 Task: Arrange a 45-minute virtual fitness class focusing on cardio workouts, strength training, and flexibility exercises.
Action: Mouse moved to (498, 215)
Screenshot: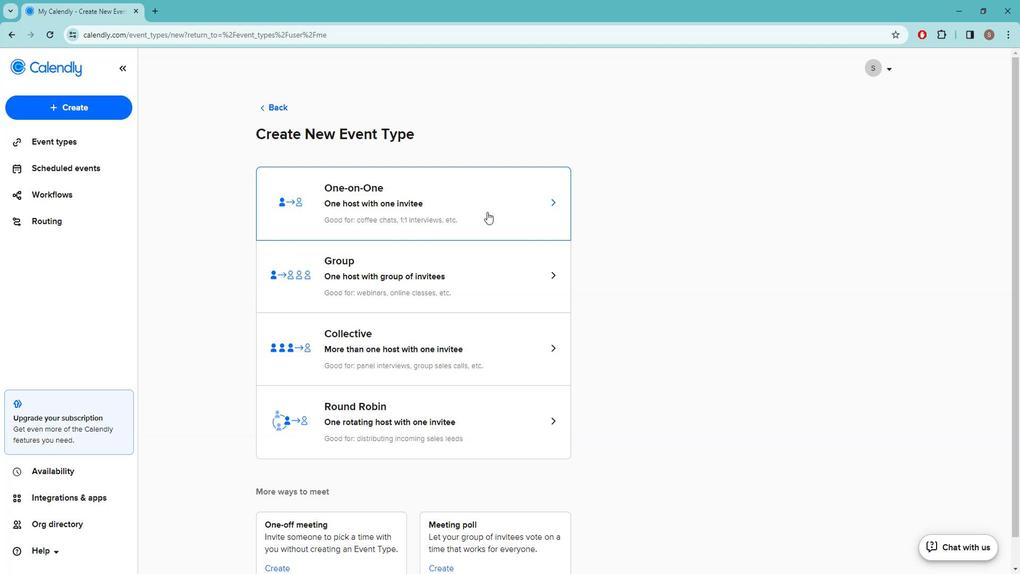 
Action: Mouse pressed left at (498, 215)
Screenshot: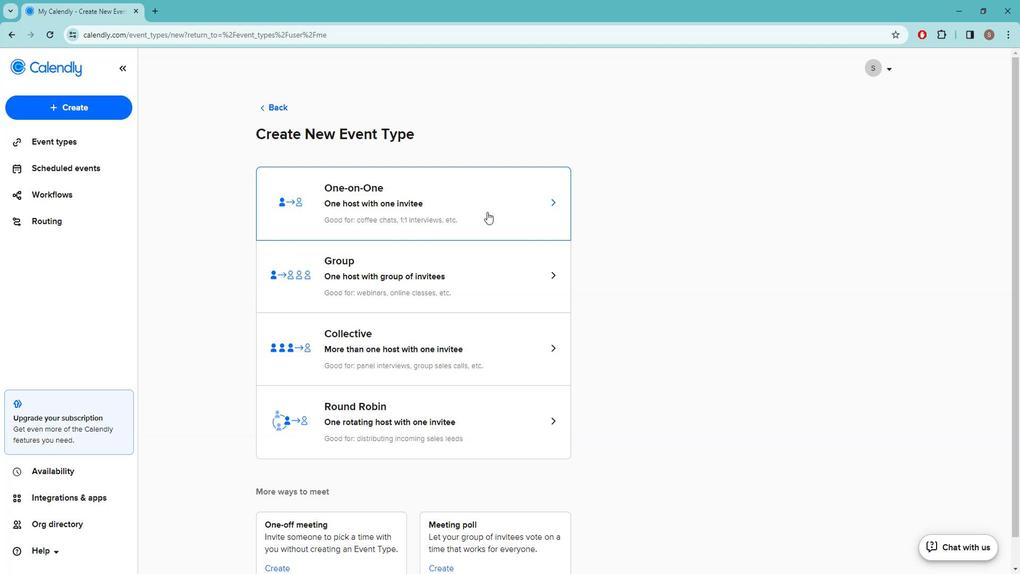 
Action: Mouse moved to (137, 160)
Screenshot: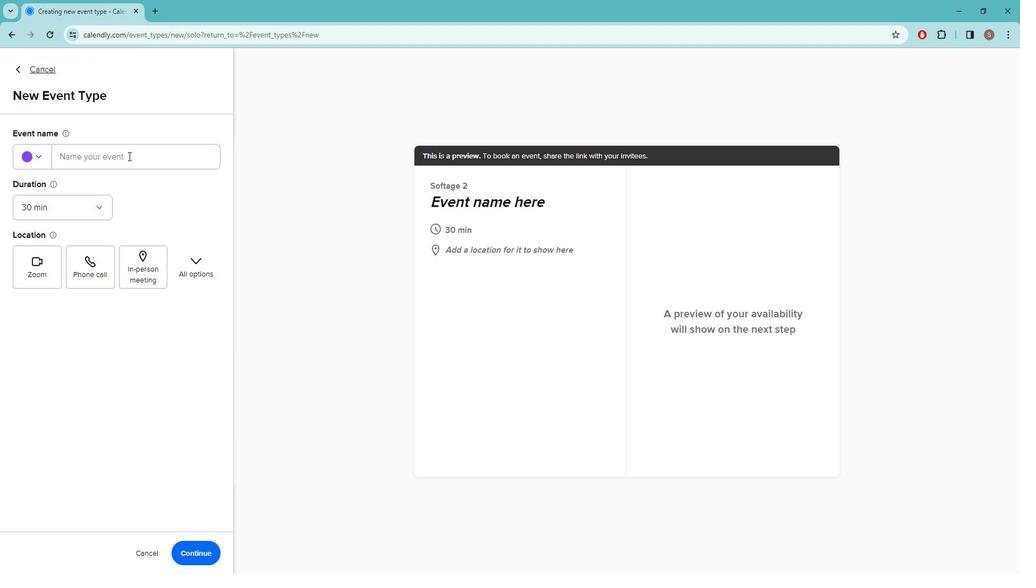 
Action: Mouse pressed left at (137, 160)
Screenshot: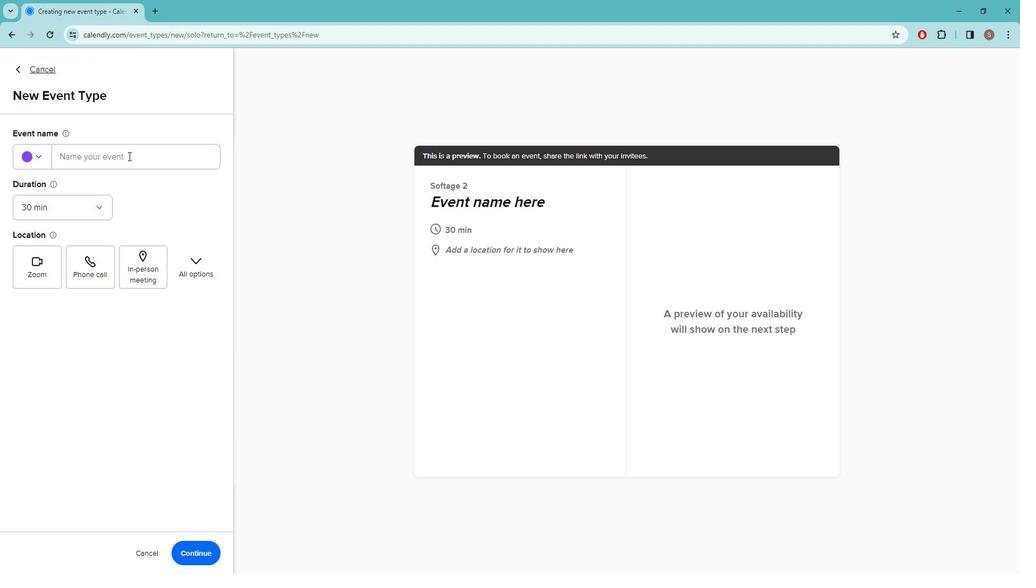 
Action: Key pressed c<Key.caps_lock>ARDIO<Key.space><Key.caps_lock>f<Key.caps_lock>IT<Key.space><Key.caps_lock>v<Key.caps_lock>IRTUAL<Key.space><Key.caps_lock>w<Key.caps_lock>ORKS<Key.backspace>OUT<Key.space><Key.caps_lock>s<Key.caps_lock>ESSION<Key.space>
Screenshot: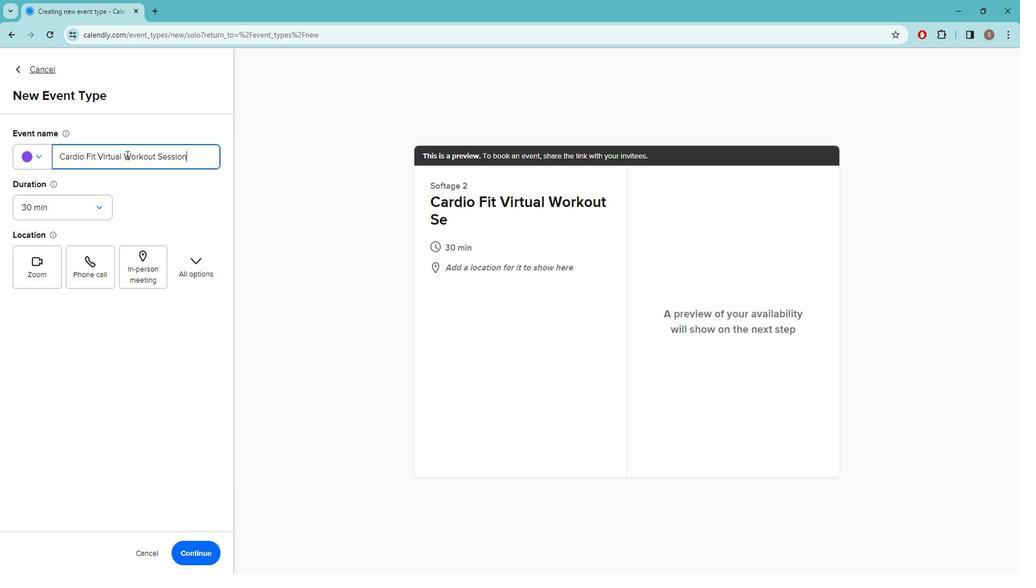 
Action: Mouse moved to (108, 215)
Screenshot: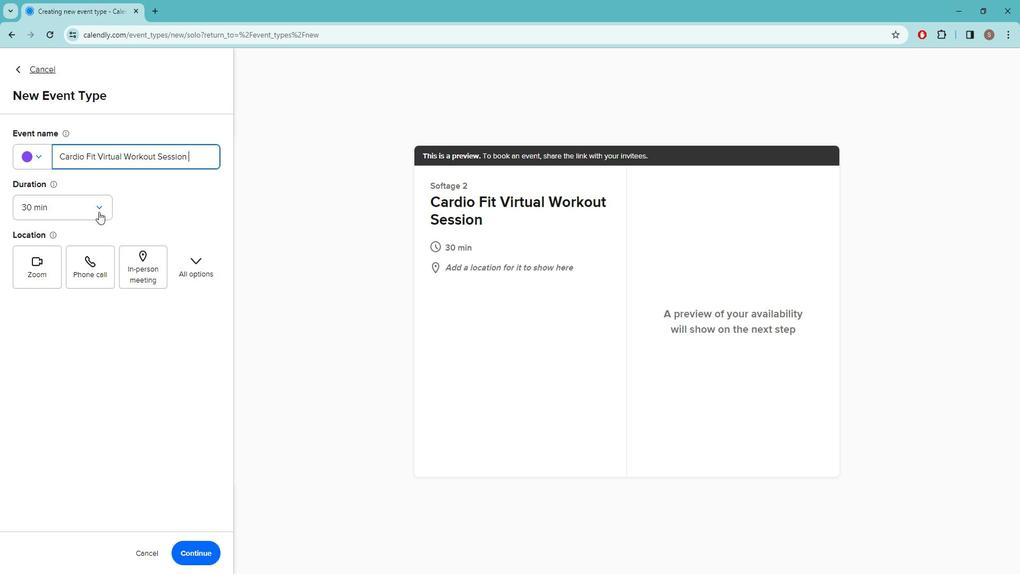 
Action: Mouse pressed left at (108, 215)
Screenshot: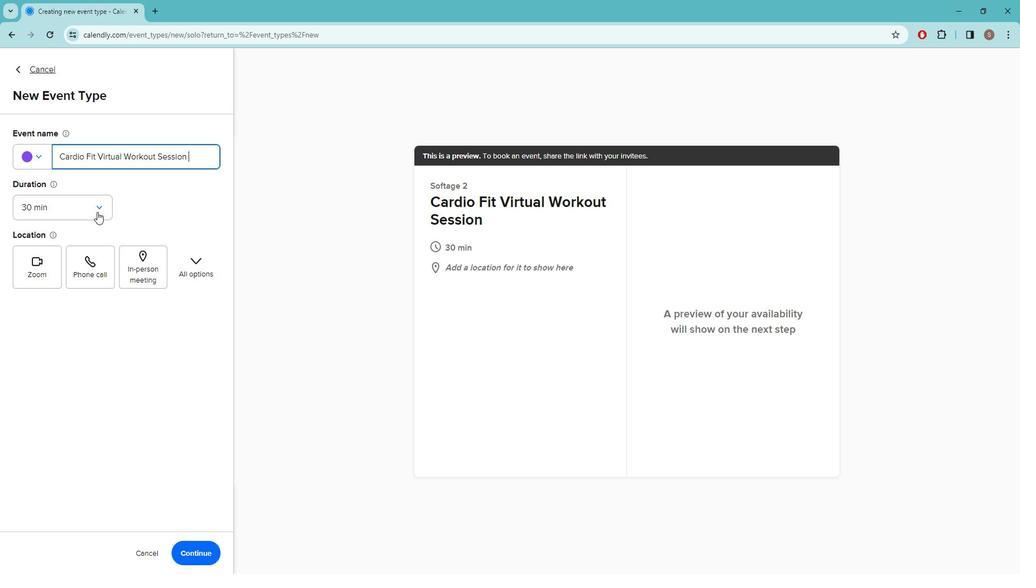 
Action: Mouse moved to (81, 280)
Screenshot: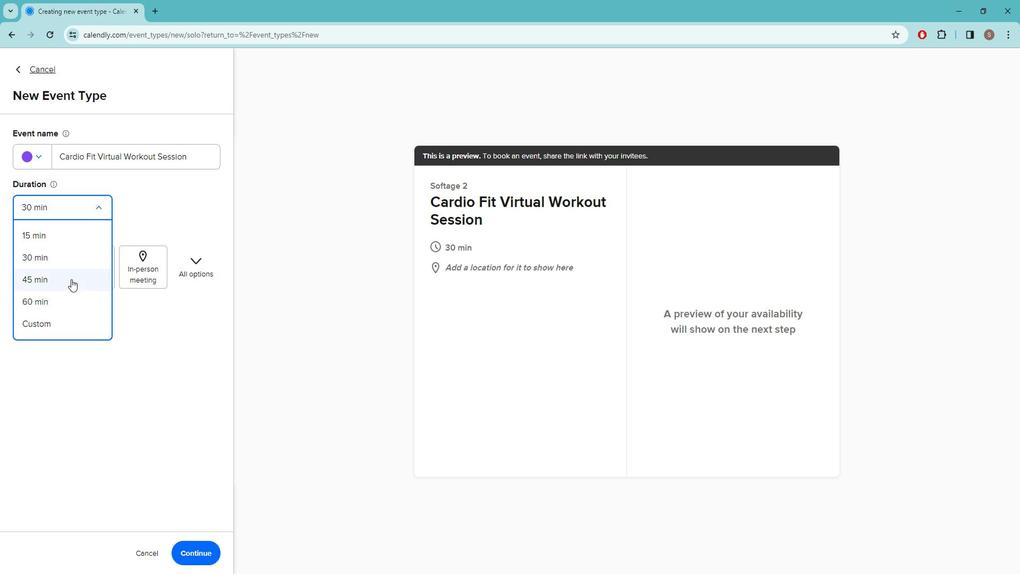 
Action: Mouse pressed left at (81, 280)
Screenshot: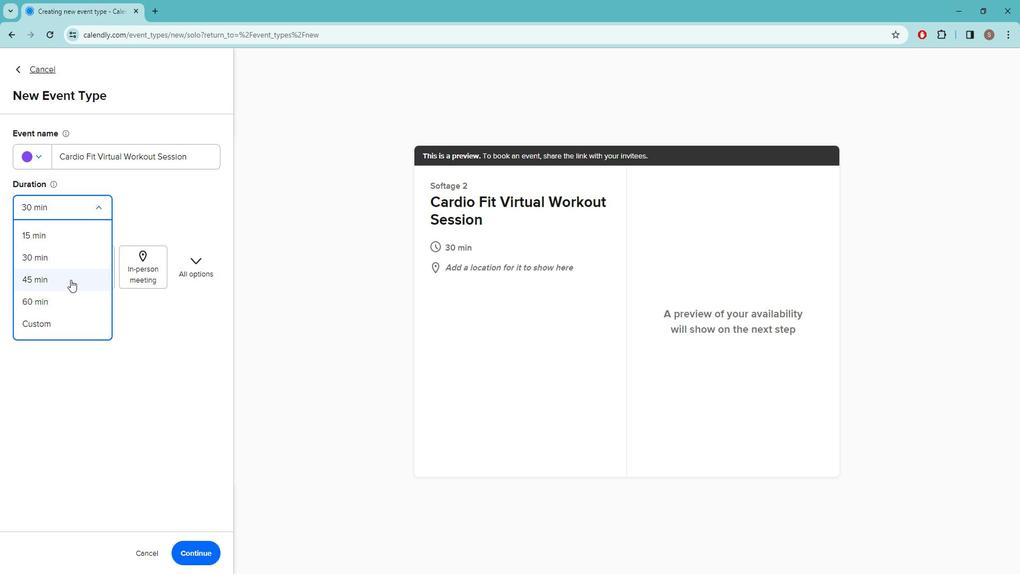 
Action: Mouse moved to (60, 271)
Screenshot: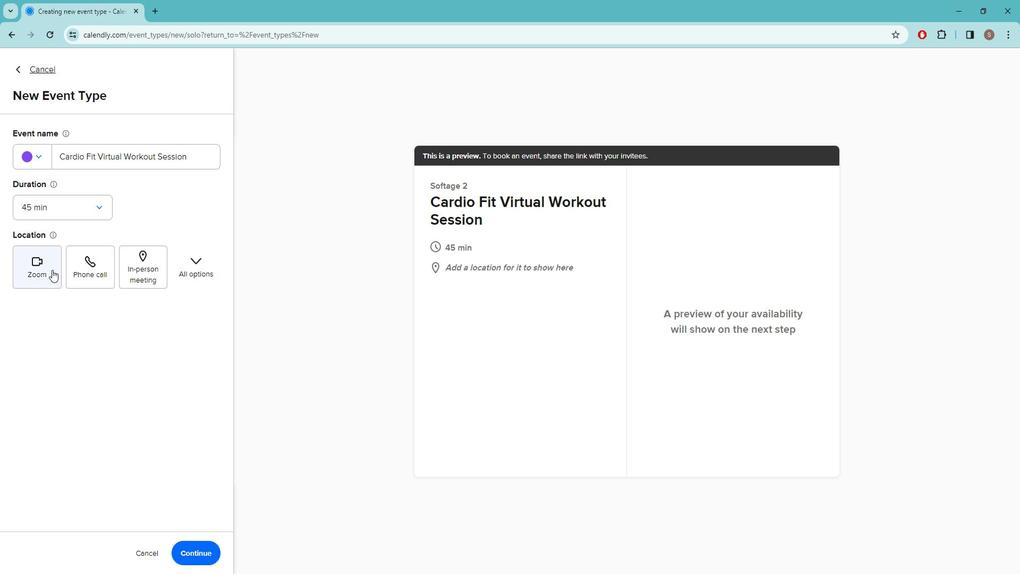 
Action: Mouse pressed left at (60, 271)
Screenshot: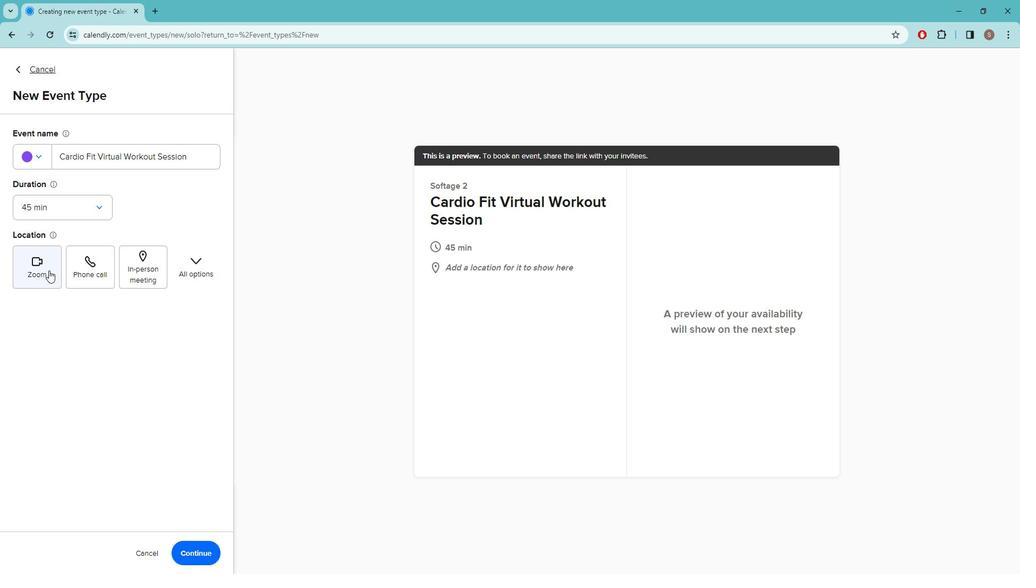 
Action: Mouse moved to (207, 549)
Screenshot: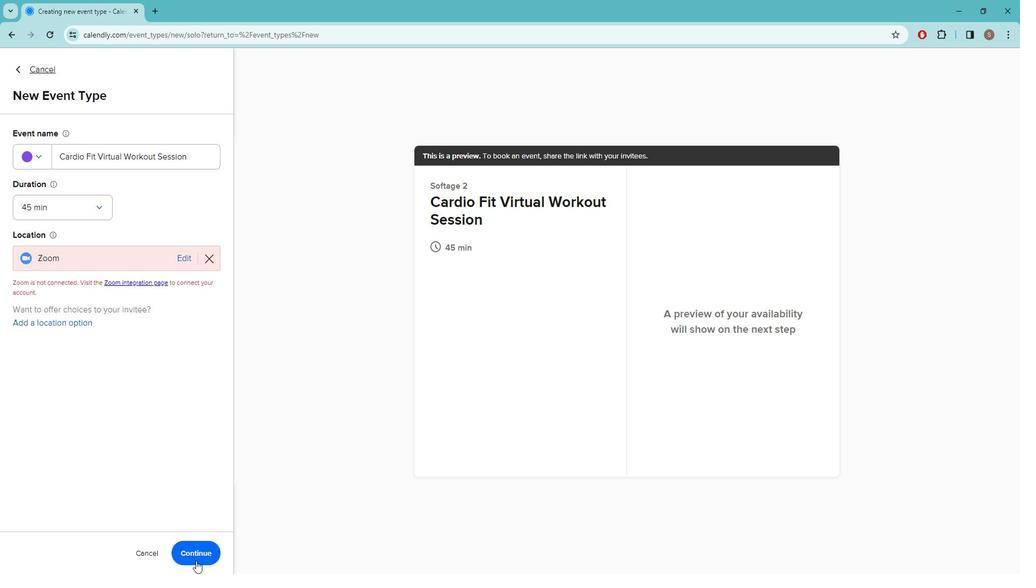 
Action: Mouse pressed left at (207, 549)
Screenshot: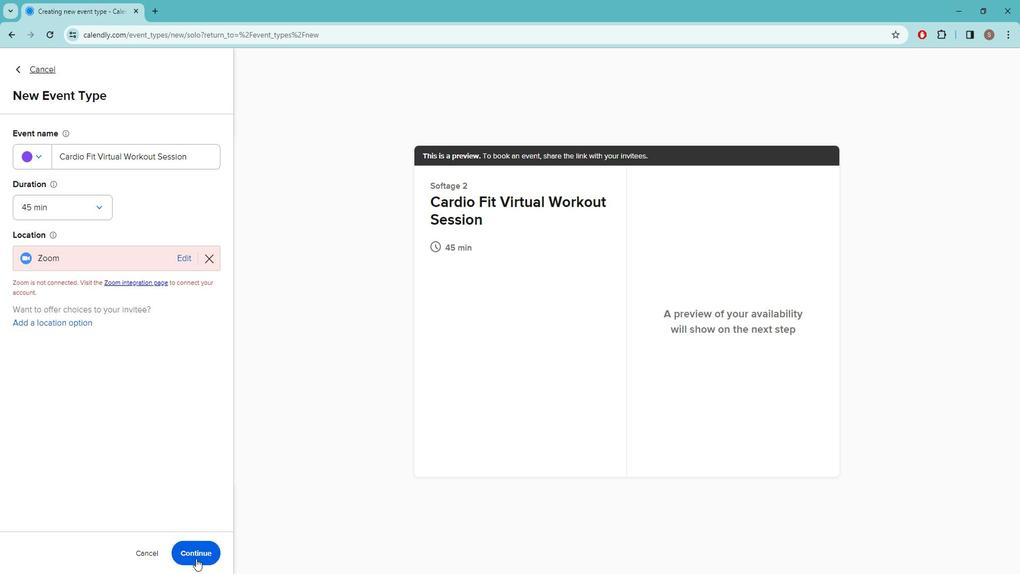 
Action: Mouse moved to (134, 169)
Screenshot: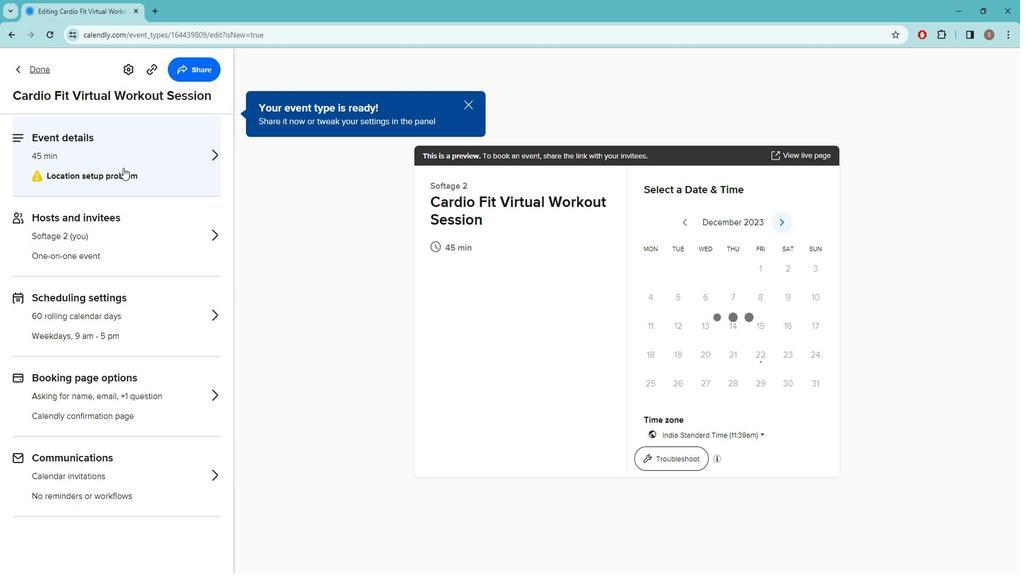 
Action: Mouse pressed left at (134, 169)
Screenshot: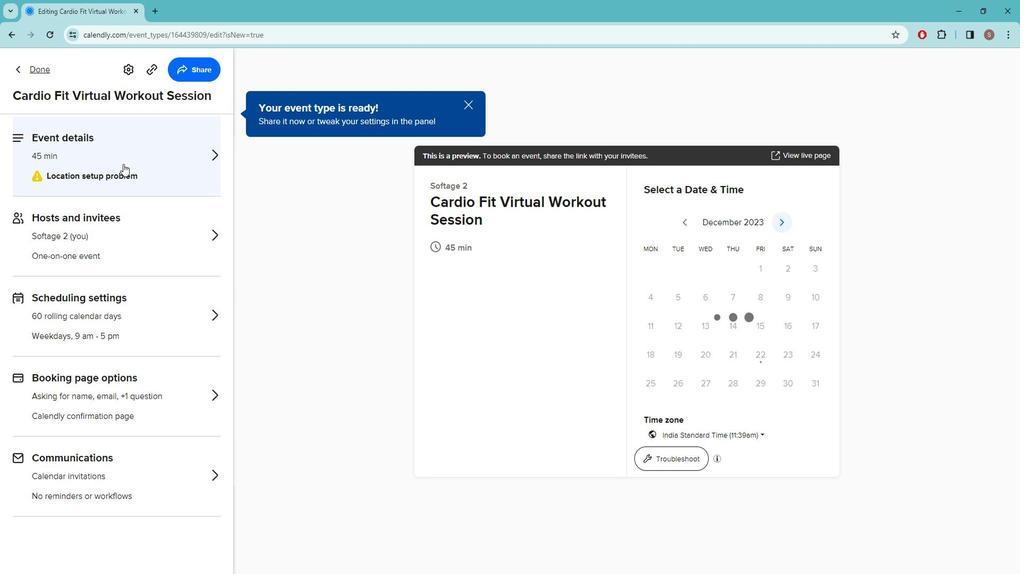 
Action: Mouse moved to (103, 395)
Screenshot: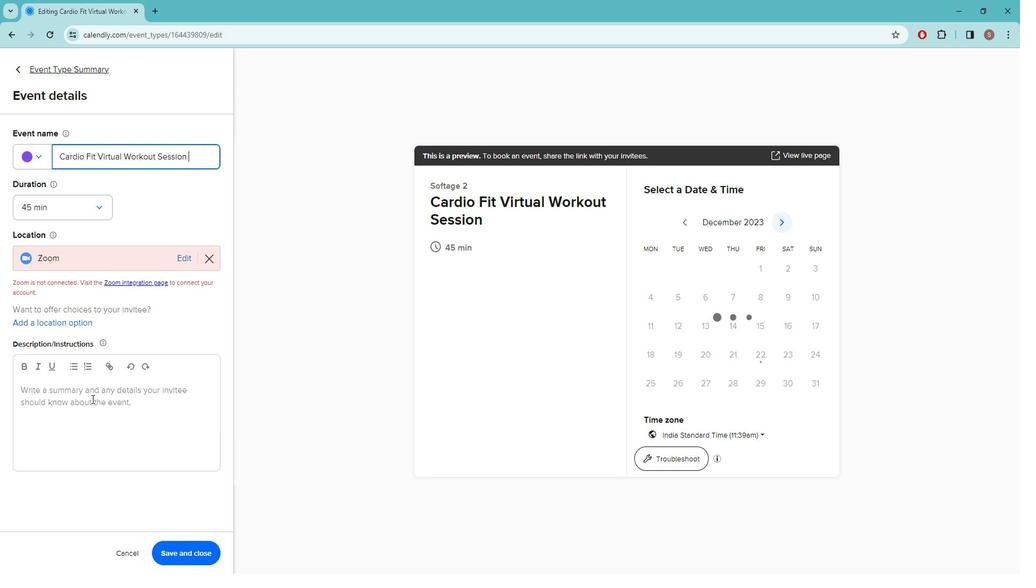 
Action: Mouse pressed left at (103, 395)
Screenshot: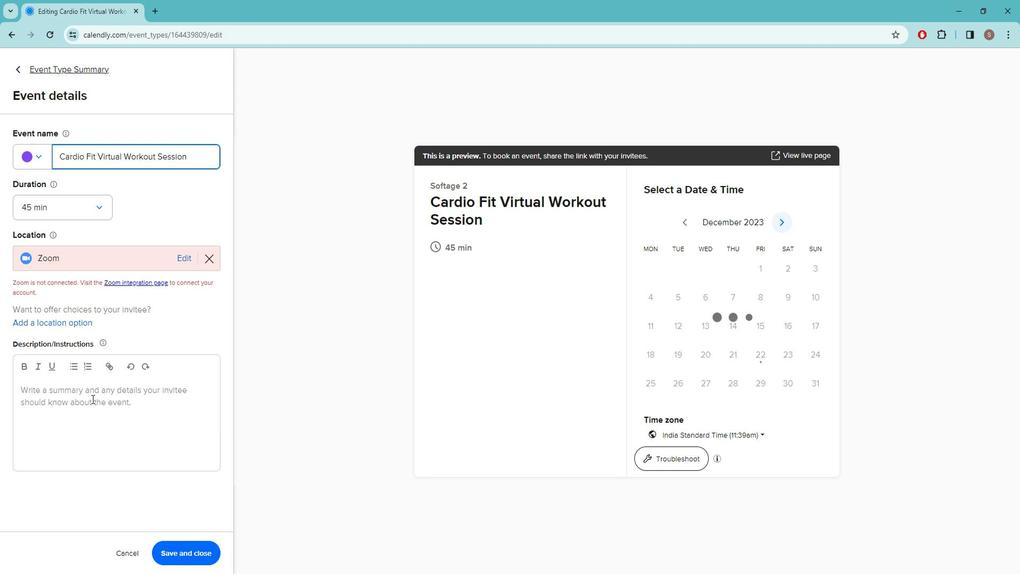 
Action: Key pressed <Key.caps_lock>e<Key.caps_lock>MBARK<Key.space>ON<Key.space>A<Key.space>FITNESS<Key.space>JOURNEY<Key.space>LIKE<Key.space>NEVER<Key.space>BEFORE<Key.space>WITH<Key.space>OUR<Key.space><Key.caps_lock>u<Key.caps_lock>LTIMATE<Key.space><Key.caps_lock>f<Key.caps_lock>ITNESS<Key.space><Key.caps_lock>f<Key.caps_lock>USION<Key.space>VIRTUAL<Key.space>SESSION<Key.shift>!<Key.space><Key.enter><Key.caps_lock>i<Key.caps_lock>MMERSE<Key.space>YOURSELF<Key.space>IN<Key.space>THIS<Key.space>VIRTUAL<Key.space>CHALLENEGE<Key.space><Key.backspace><Key.backspace><Key.backspace><Key.backspace>GE<Key.space>THAT<Key.space>SEAMLESSLY<Key.space>BLENDS<Key.space>HEART-PUMPIG<Key.backspace>NG<Key.space>CARDIO,<Key.space>STRENGTH-BUILDING<Key.space>EXERCISE,<Key.space>AND<Key.space>MIND-SOOTHING<Key.space>FLEXIBILITY<Key.space>DRILLS.<Key.space>
Screenshot: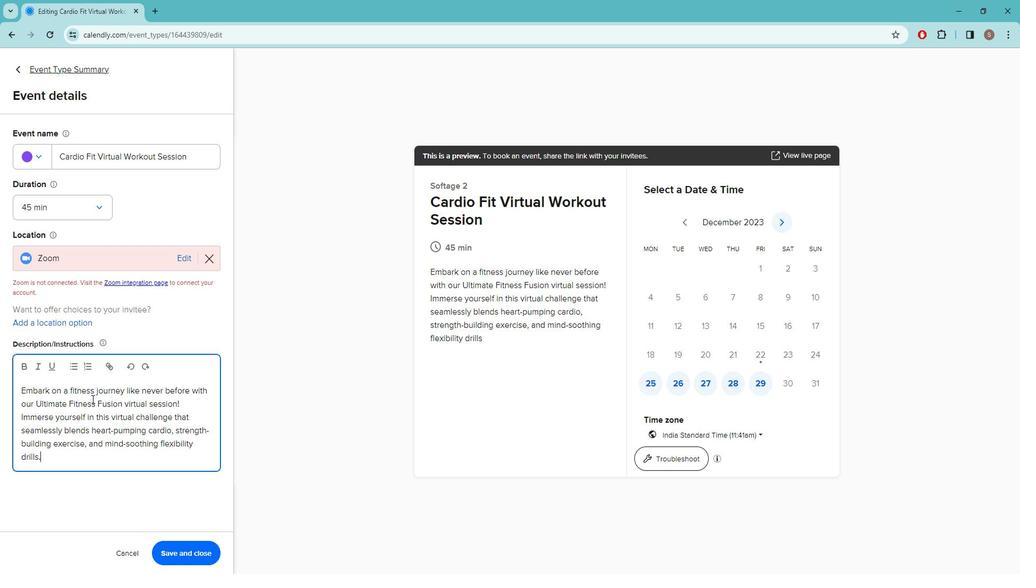 
Action: Mouse moved to (181, 540)
Screenshot: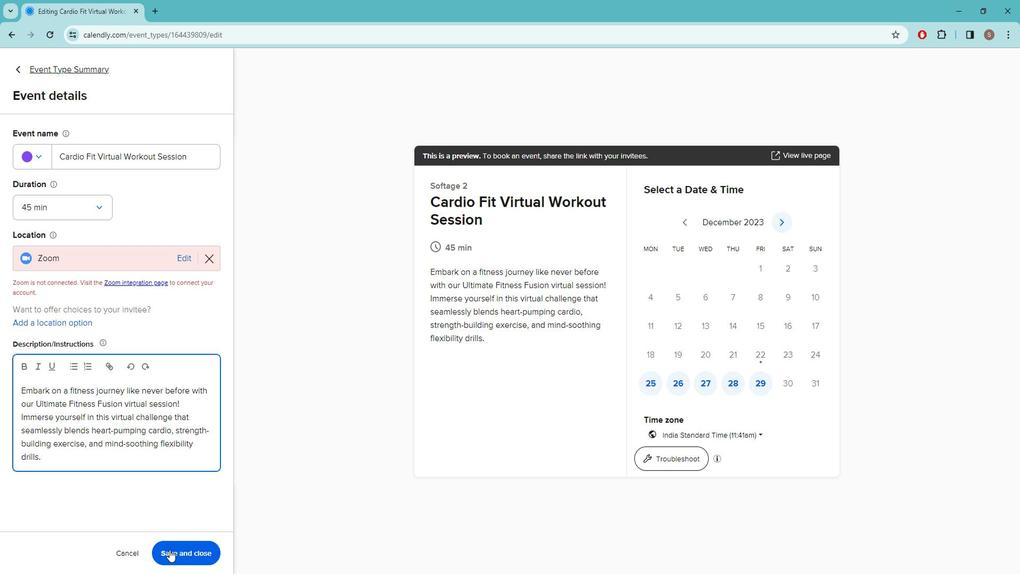 
Action: Mouse pressed left at (181, 540)
Screenshot: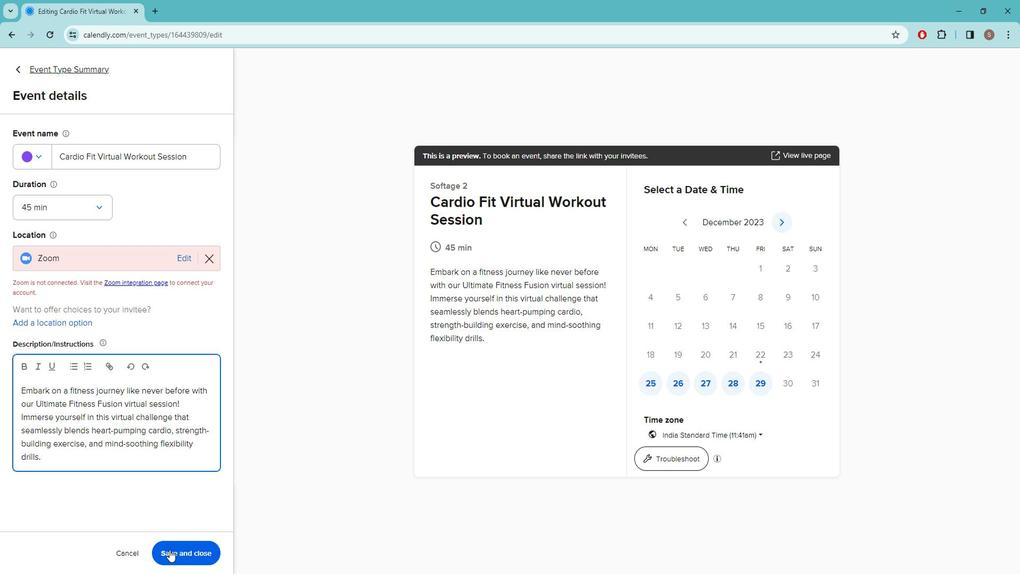
